 Task: Add a condition where "Assignee Is not Current user" in pending tickets.
Action: Mouse moved to (174, 386)
Screenshot: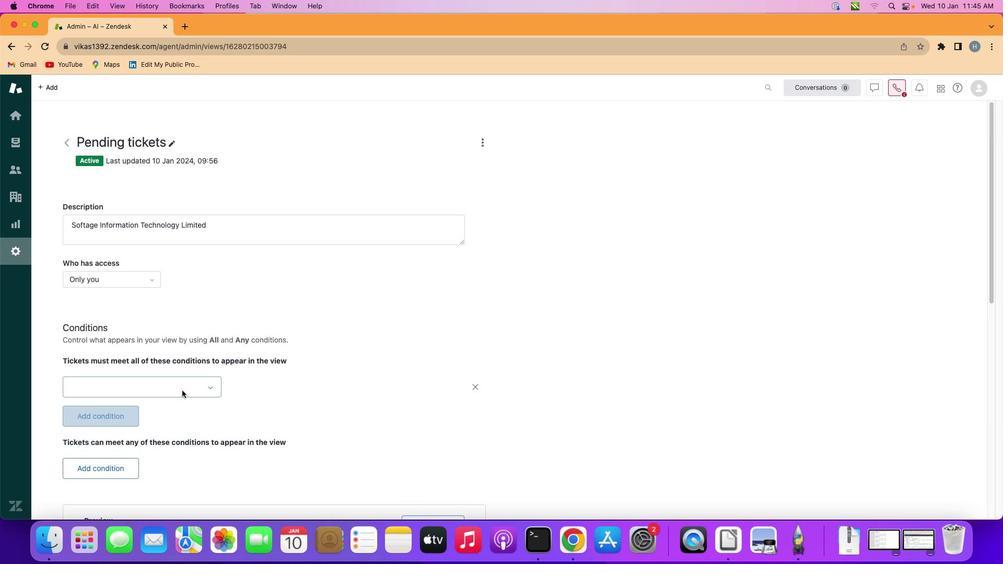 
Action: Mouse pressed left at (174, 386)
Screenshot: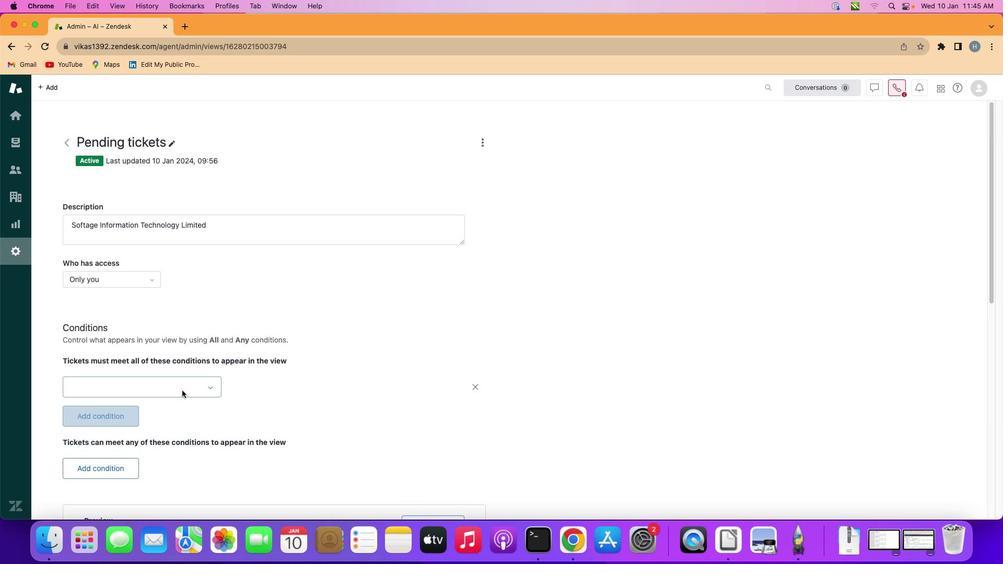 
Action: Mouse moved to (232, 384)
Screenshot: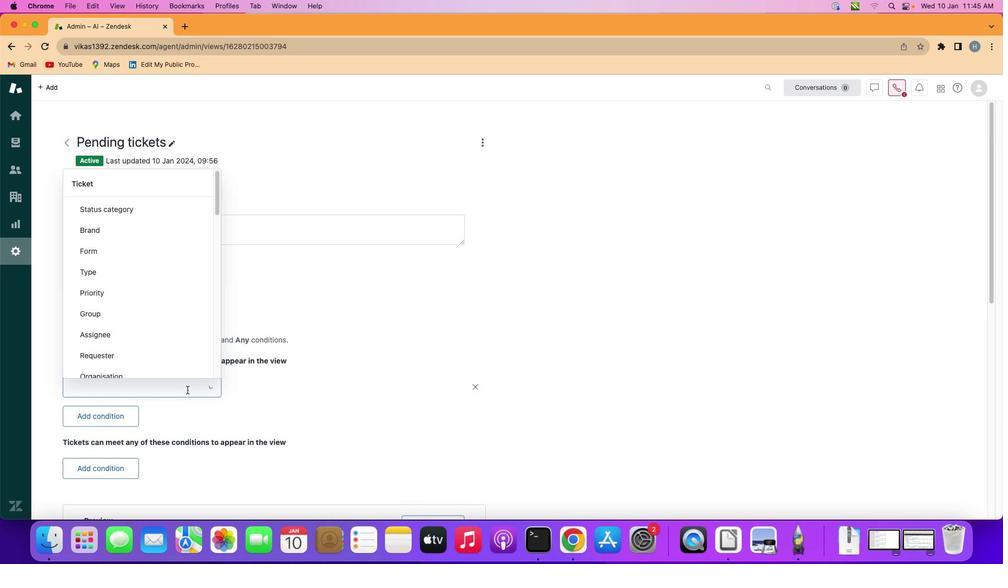 
Action: Mouse pressed left at (232, 384)
Screenshot: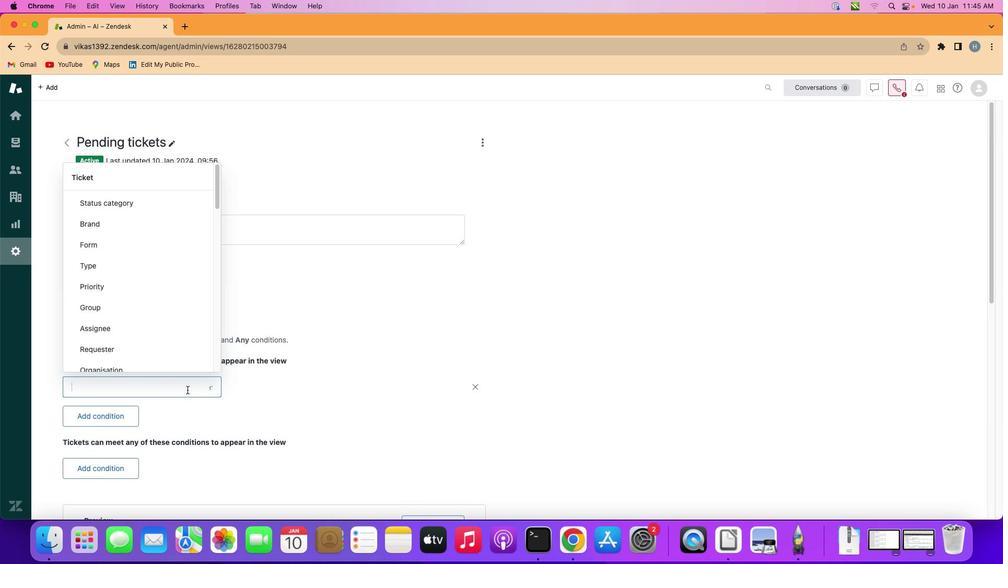 
Action: Mouse moved to (234, 329)
Screenshot: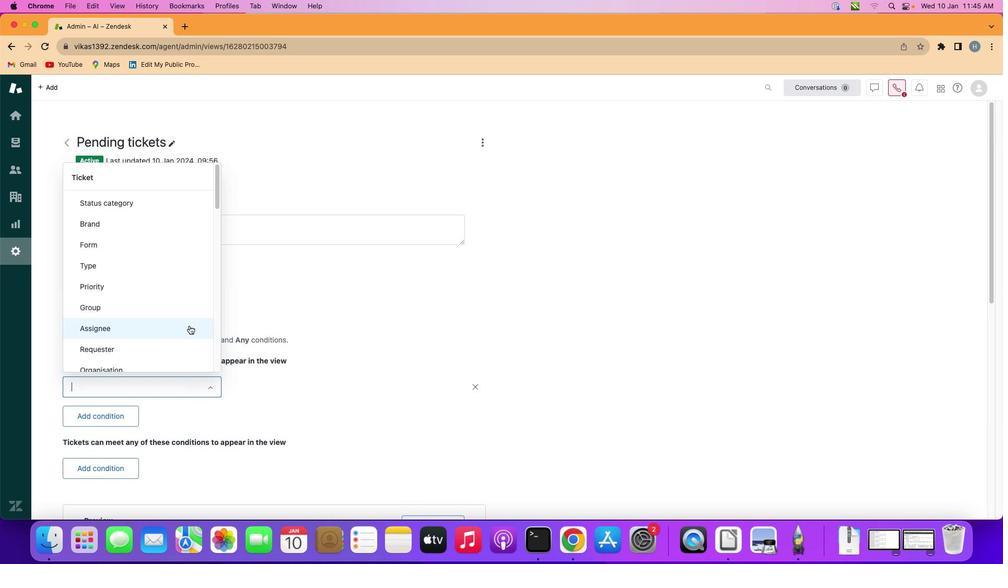 
Action: Mouse pressed left at (234, 329)
Screenshot: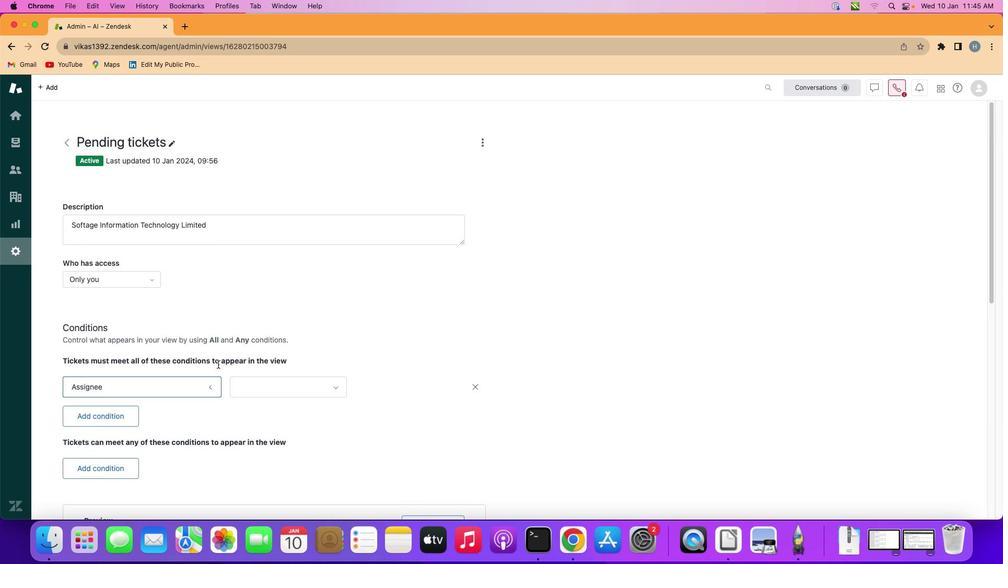
Action: Mouse moved to (310, 384)
Screenshot: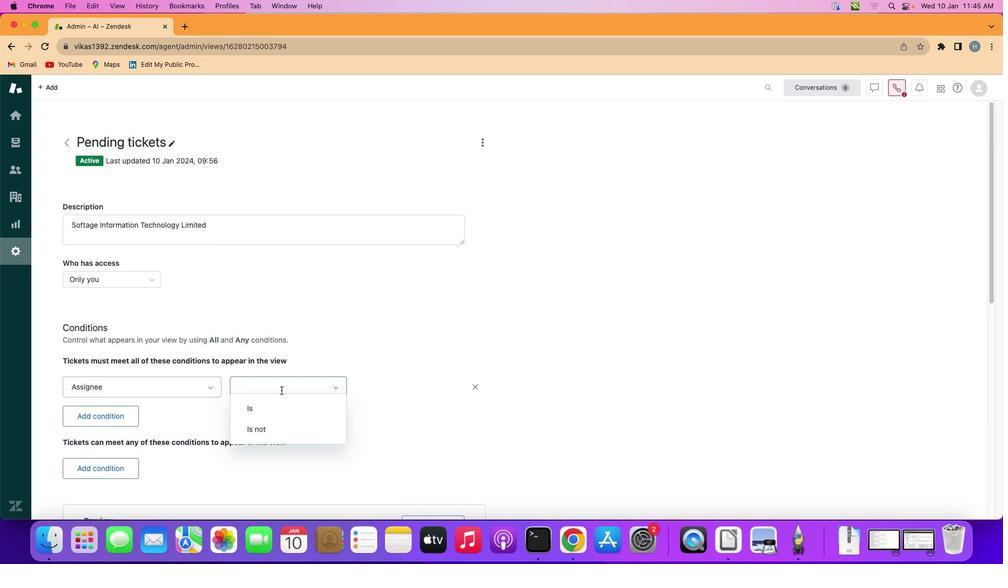 
Action: Mouse pressed left at (310, 384)
Screenshot: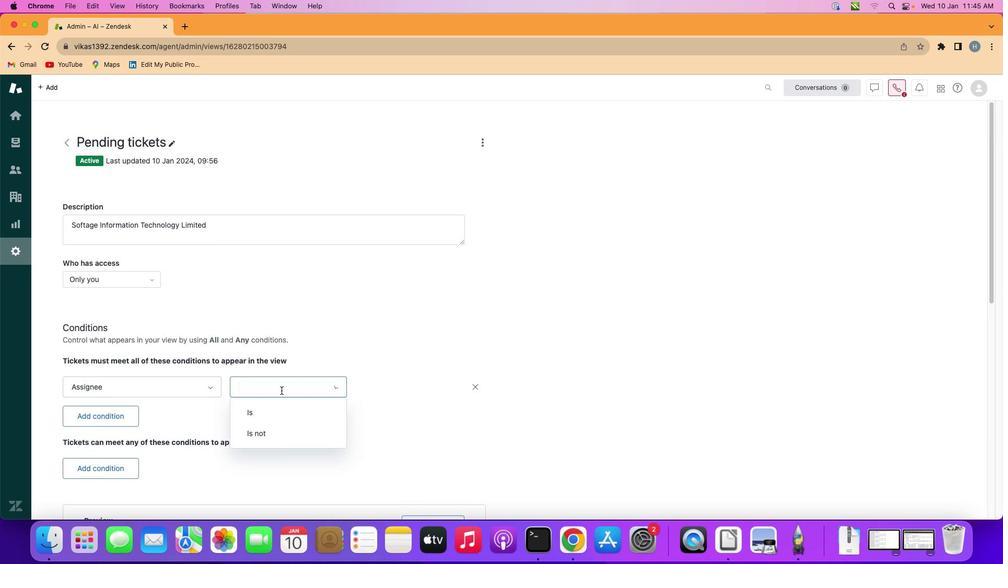 
Action: Mouse moved to (316, 418)
Screenshot: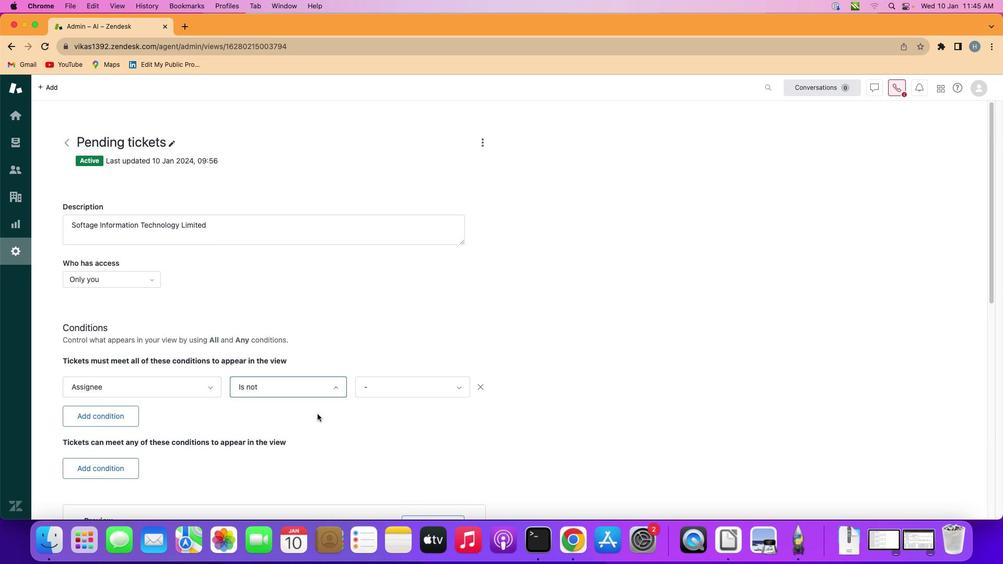 
Action: Mouse pressed left at (316, 418)
Screenshot: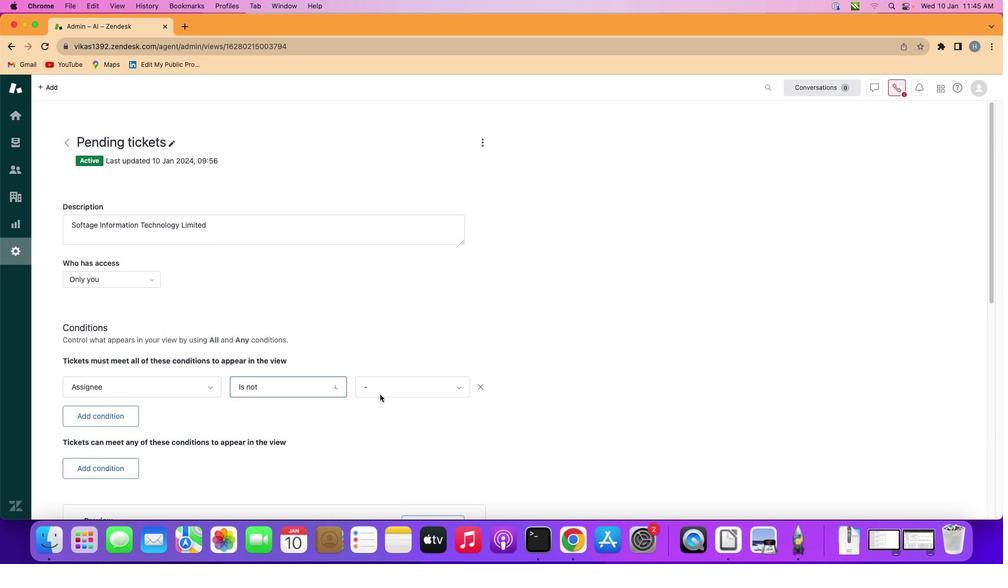 
Action: Mouse moved to (417, 379)
Screenshot: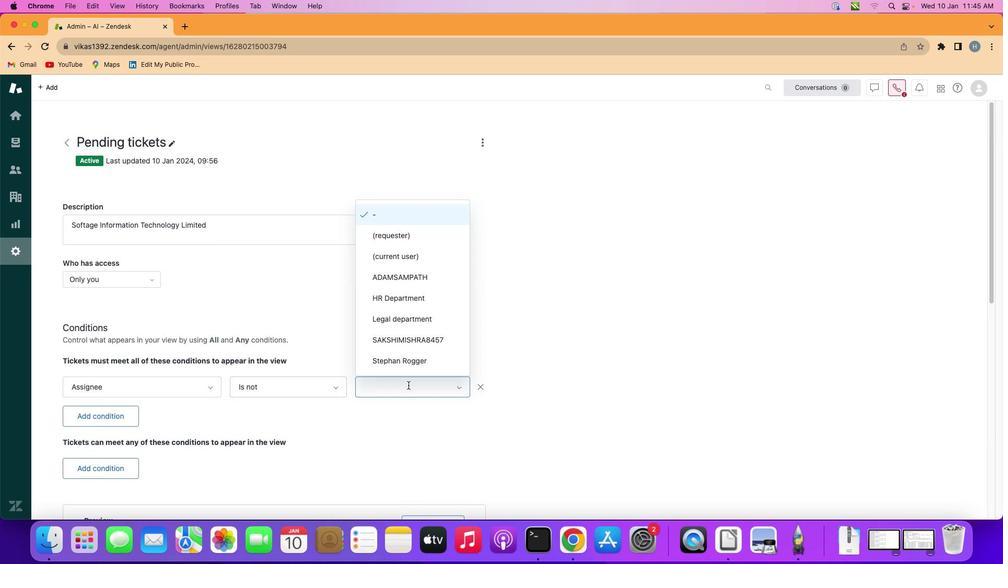 
Action: Mouse pressed left at (417, 379)
Screenshot: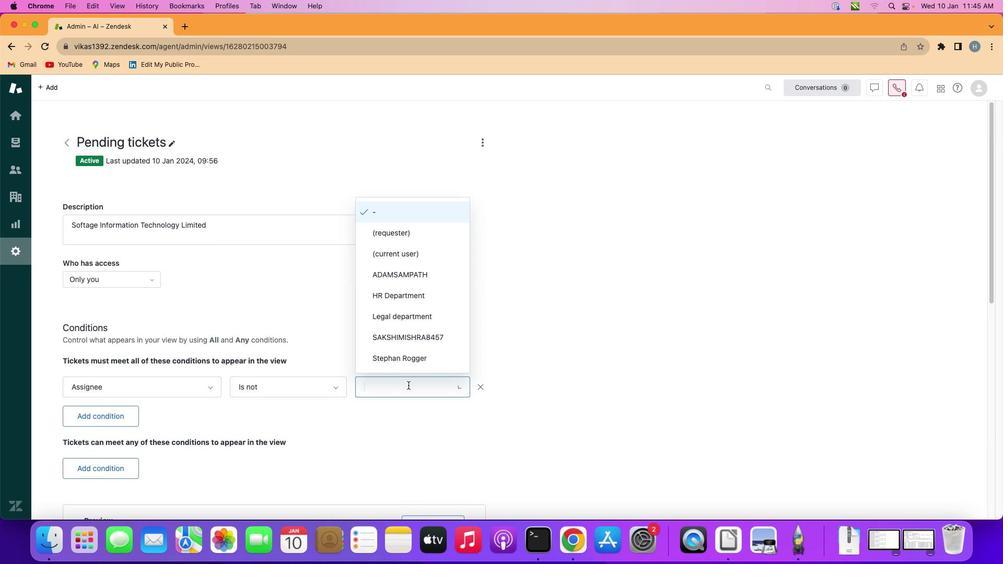 
Action: Mouse moved to (441, 269)
Screenshot: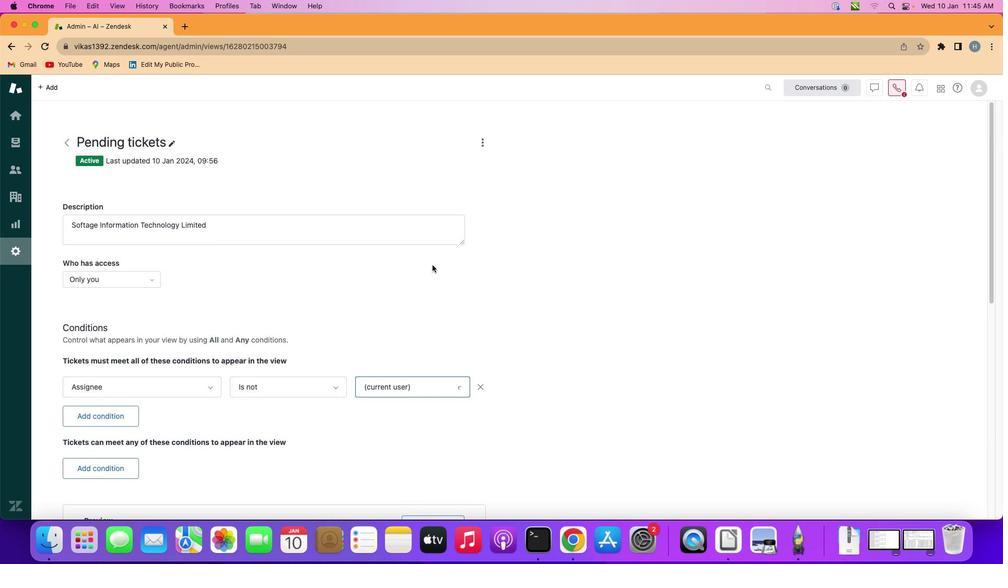 
Action: Mouse pressed left at (441, 269)
Screenshot: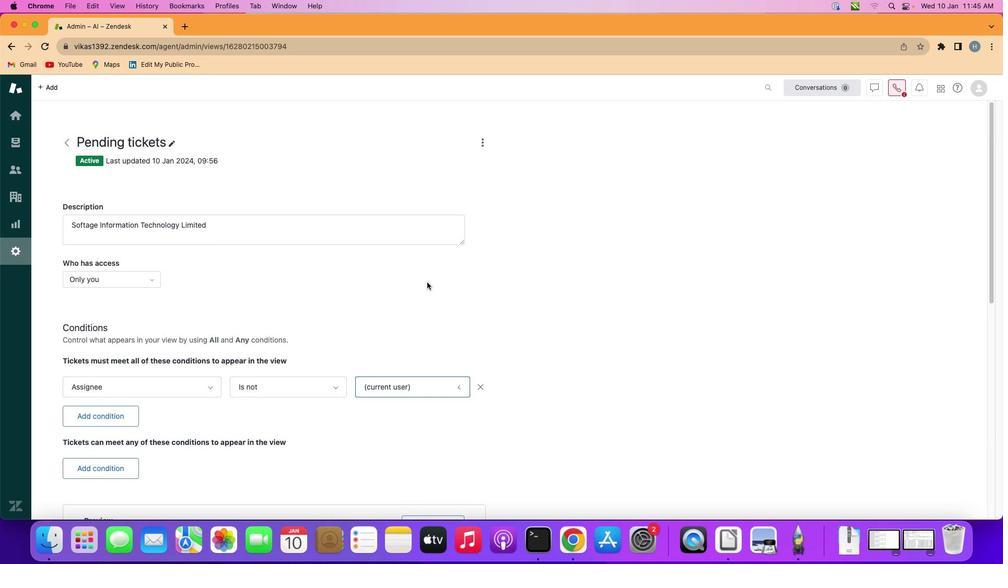 
Action: Mouse moved to (411, 316)
Screenshot: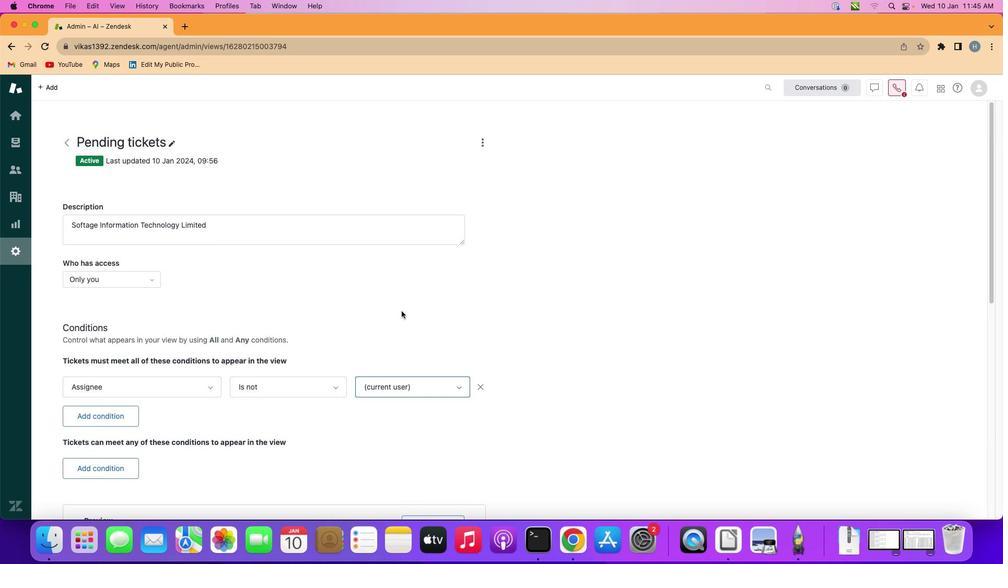 
